 Task: Add an event with the title Third Monthly Progress Review, date '2023/10/27', time 9:15 AM to 11:15 AMand add a description: By the end of the session, participants will have experienced a greater sense of relaxation, clarity, and inner calm. They will have learned practical mindfulness techniques that can be applied not only during lunch breaks but also throughout their daily lives, fostering a more mindful and balanced approach to work and personal well-being., put the event into Green category, logged in from the account softage.3@softage.netand send the event invitation to softage.5@softage.net and softage.6@softage.net. Set a reminder for the event 2 hour before
Action: Mouse moved to (103, 94)
Screenshot: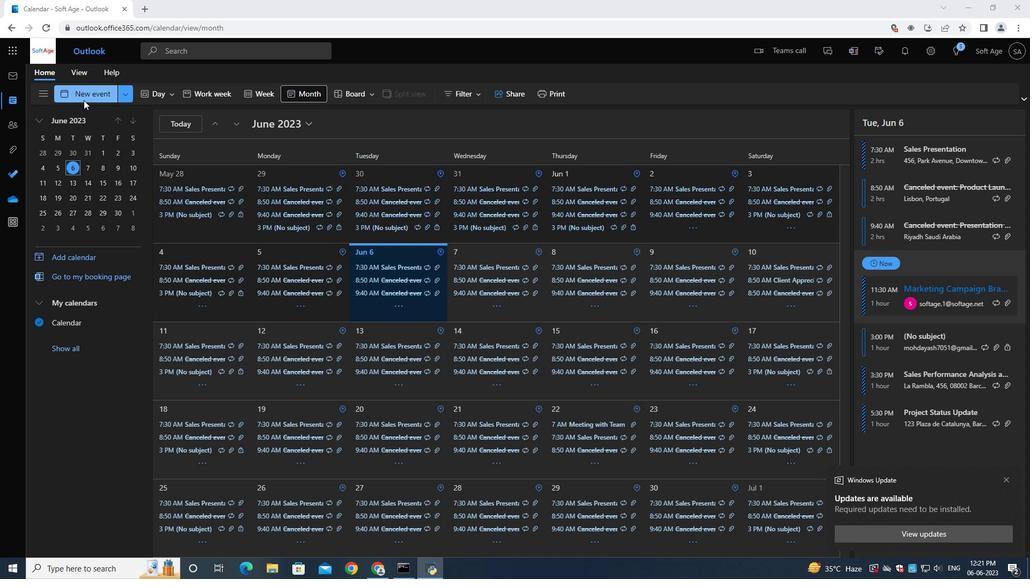 
Action: Mouse pressed left at (103, 94)
Screenshot: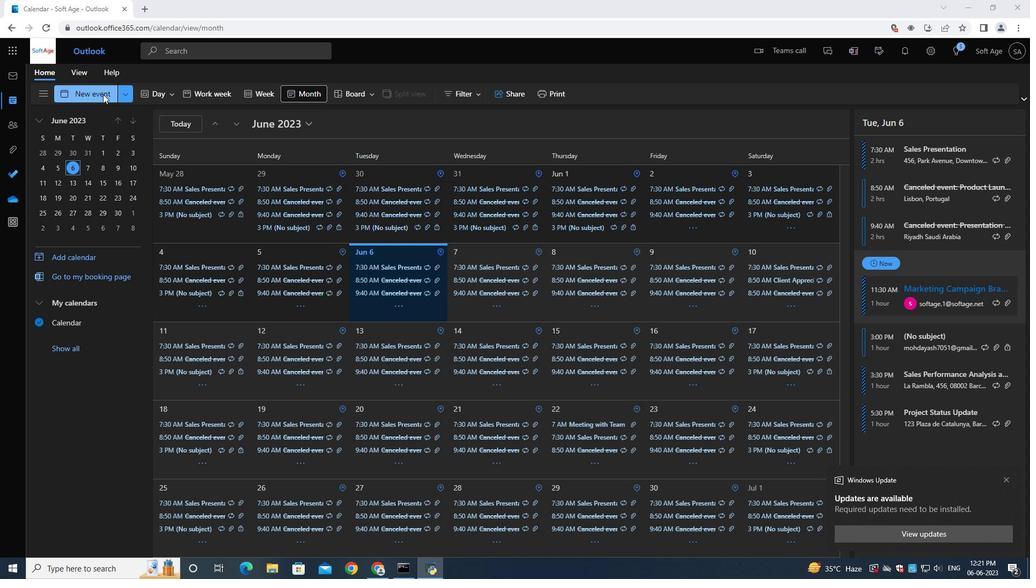 
Action: Mouse moved to (261, 164)
Screenshot: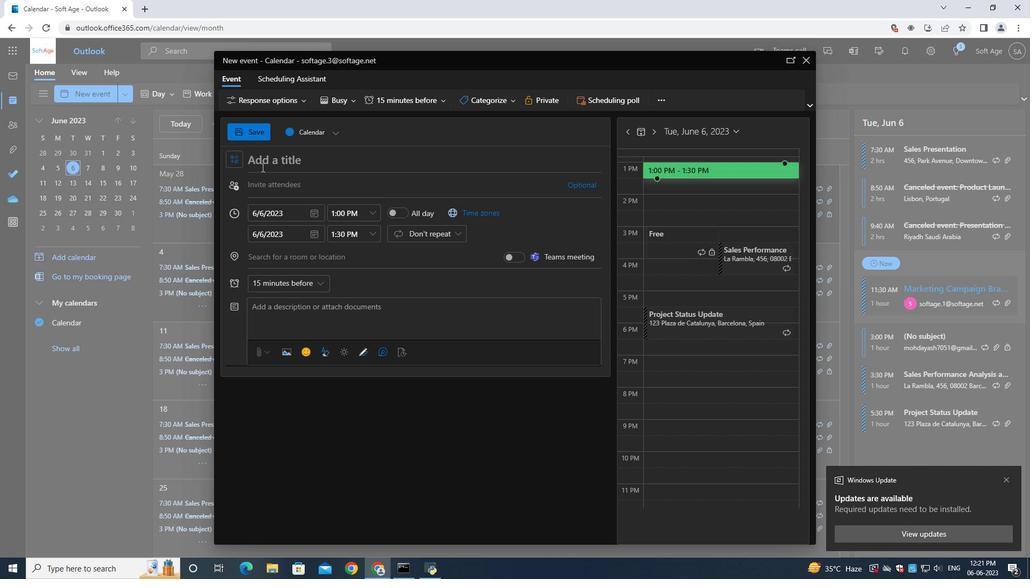 
Action: Mouse pressed left at (261, 164)
Screenshot: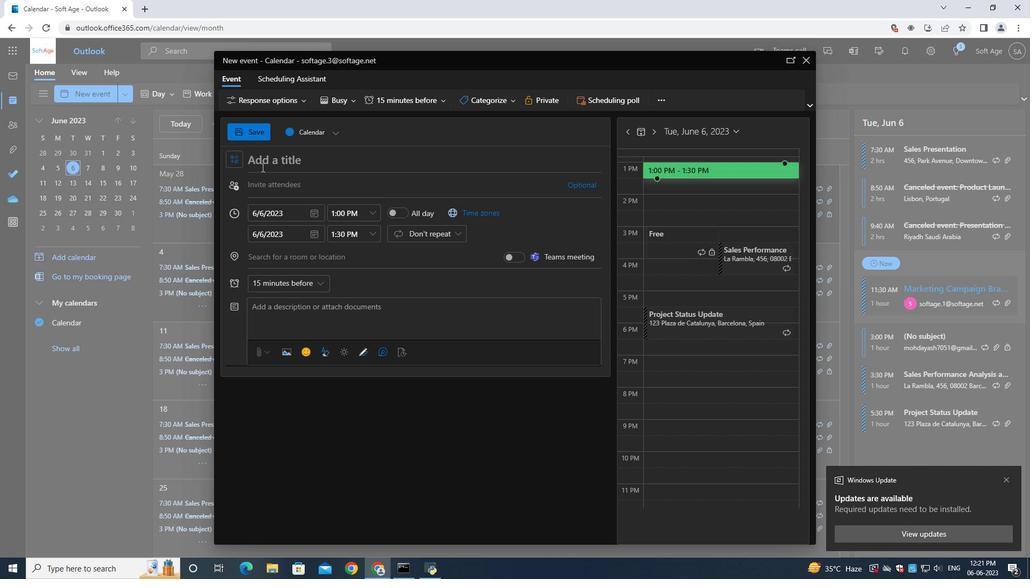 
Action: Mouse moved to (262, 164)
Screenshot: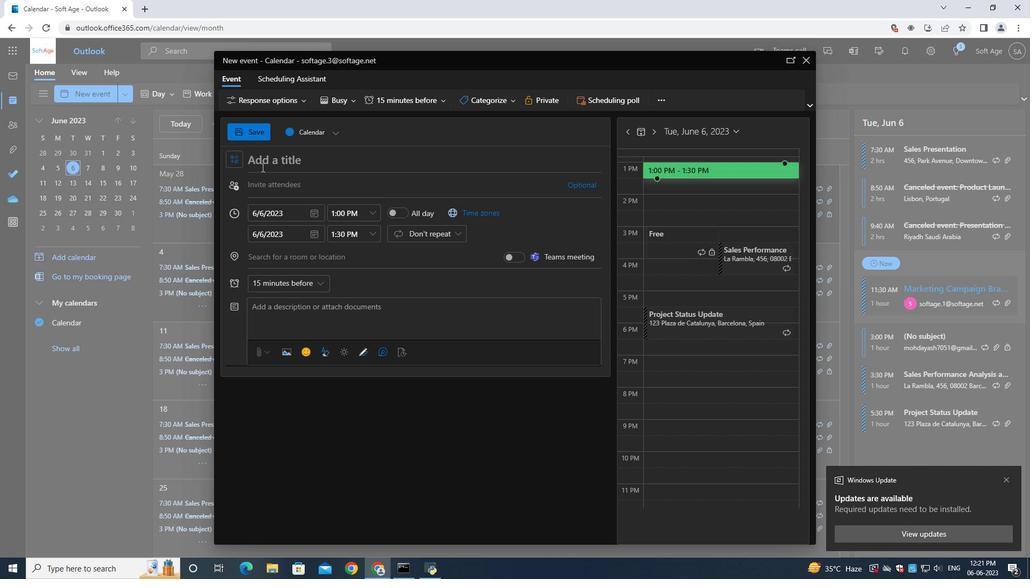 
Action: Key pressed <Key.shift>Third<Key.space><Key.shift>Monthly<Key.space><Key.shift>Progress<Key.space><Key.shift><Key.shift><Key.shift>Review<Key.space>
Screenshot: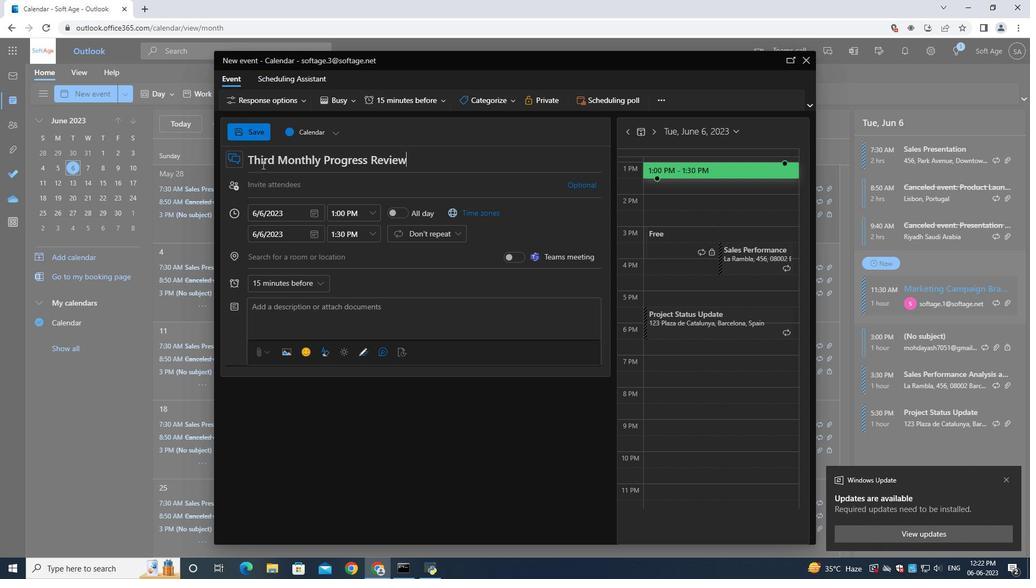 
Action: Mouse moved to (310, 215)
Screenshot: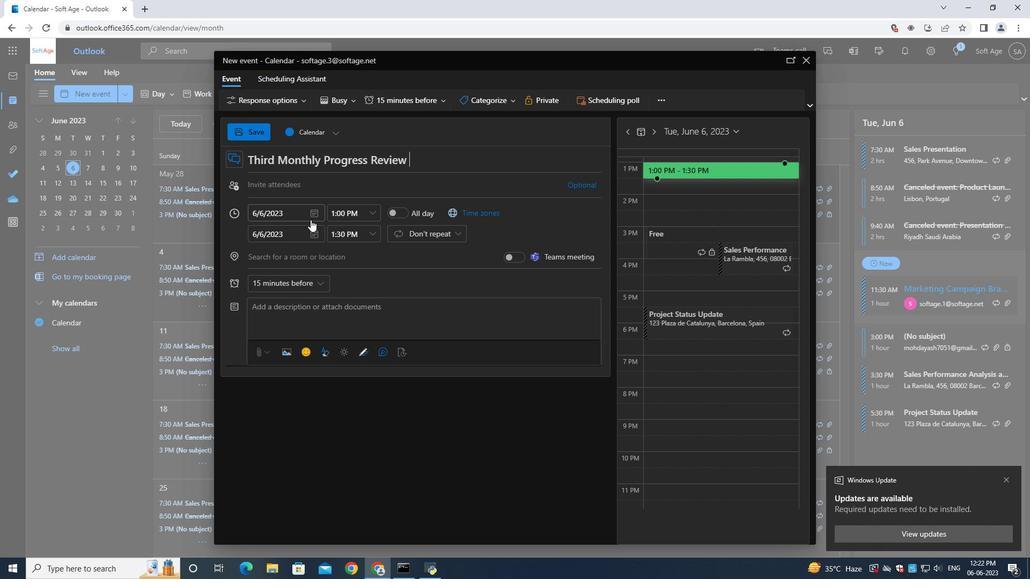 
Action: Mouse pressed left at (310, 215)
Screenshot: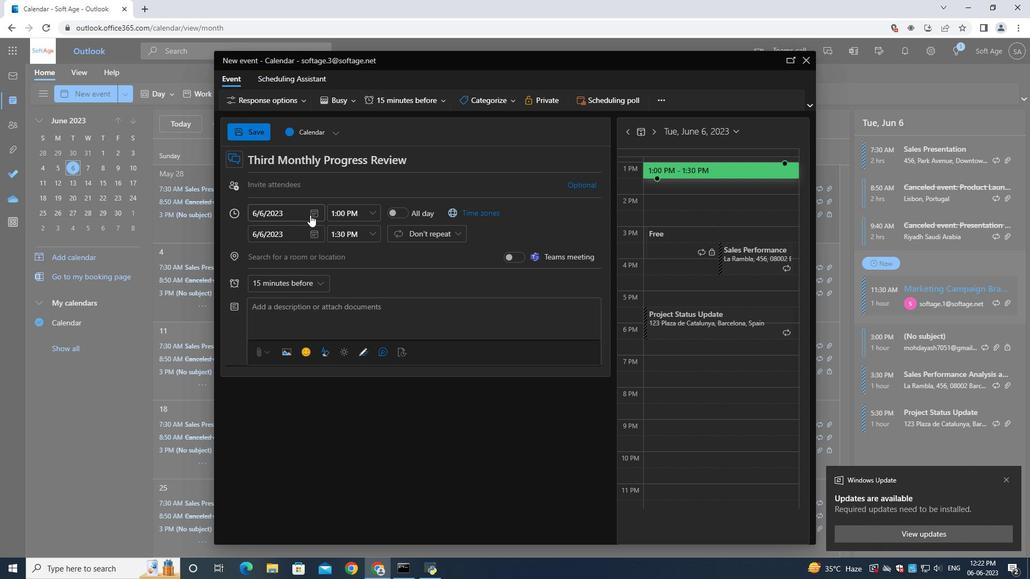 
Action: Mouse moved to (347, 235)
Screenshot: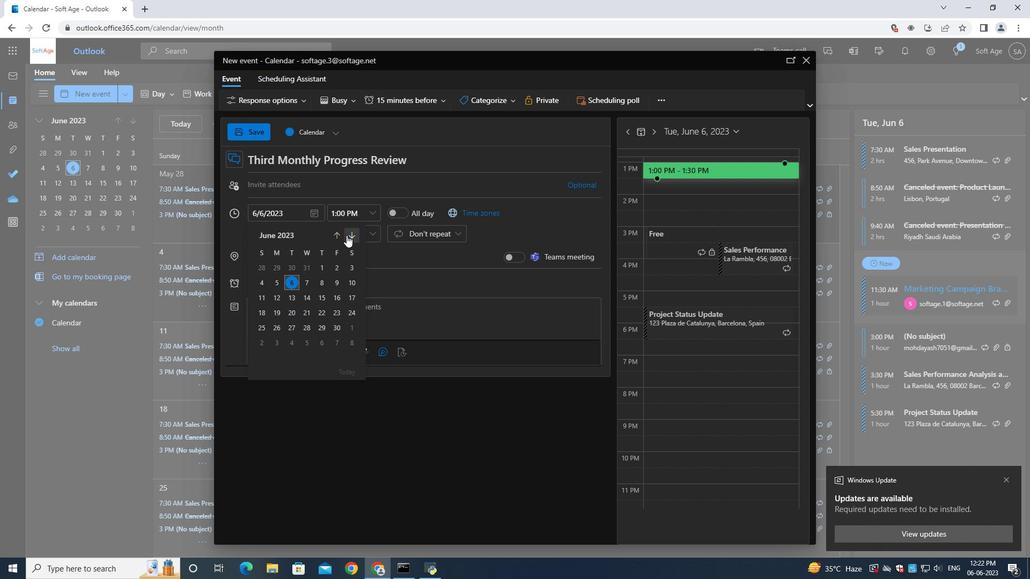 
Action: Mouse pressed left at (347, 235)
Screenshot: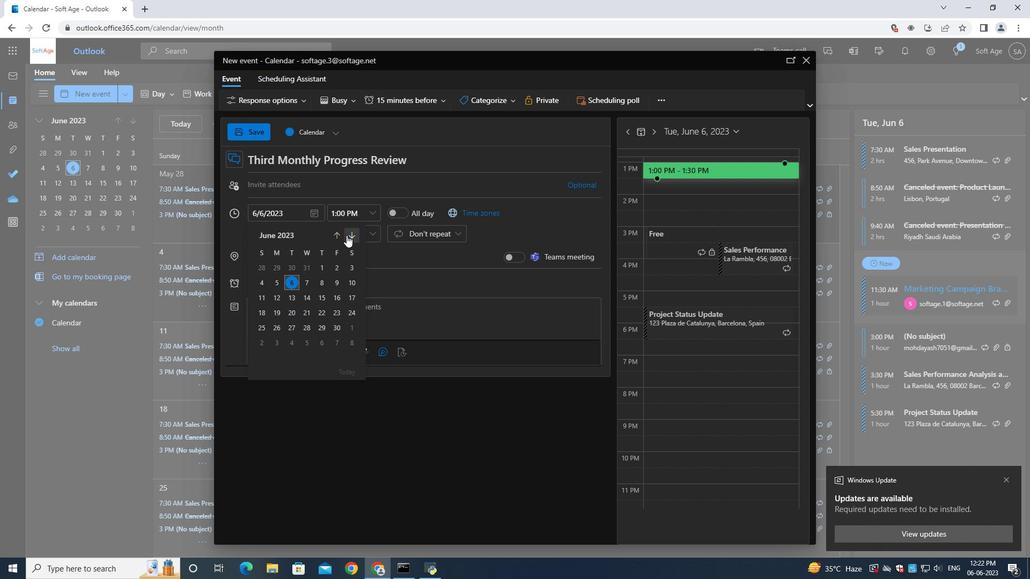 
Action: Mouse pressed left at (347, 235)
Screenshot: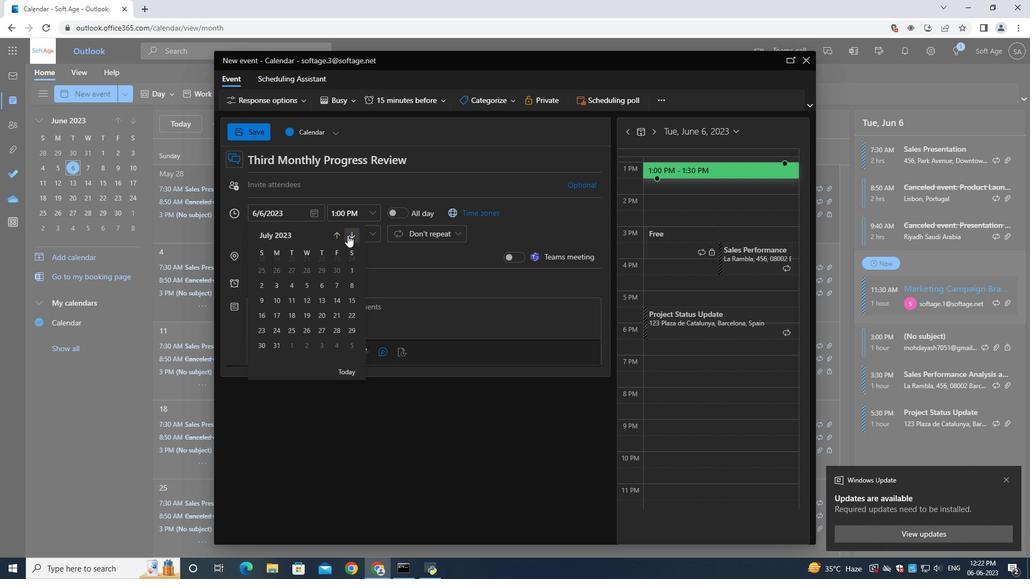 
Action: Mouse pressed left at (347, 235)
Screenshot: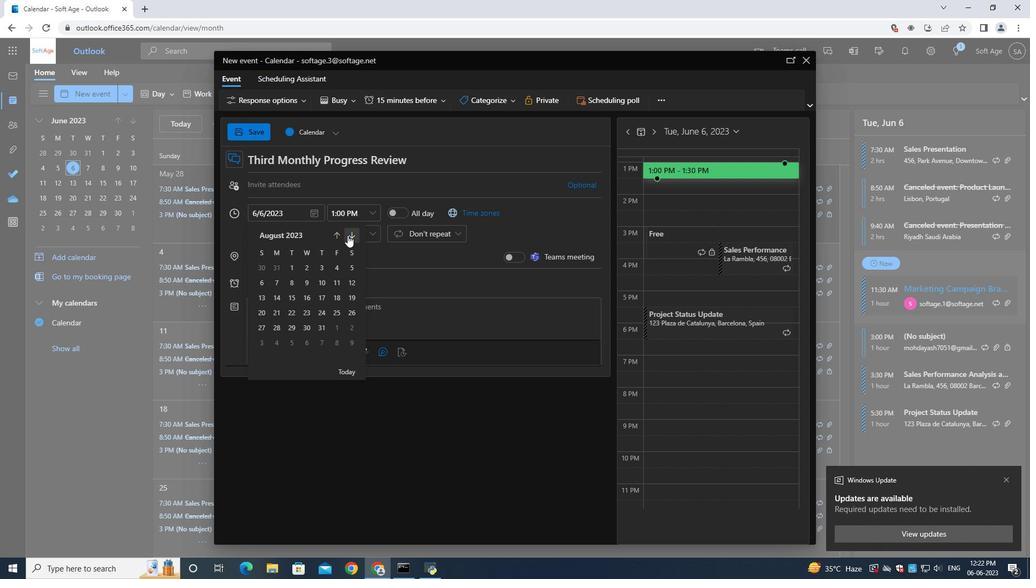 
Action: Mouse pressed left at (347, 235)
Screenshot: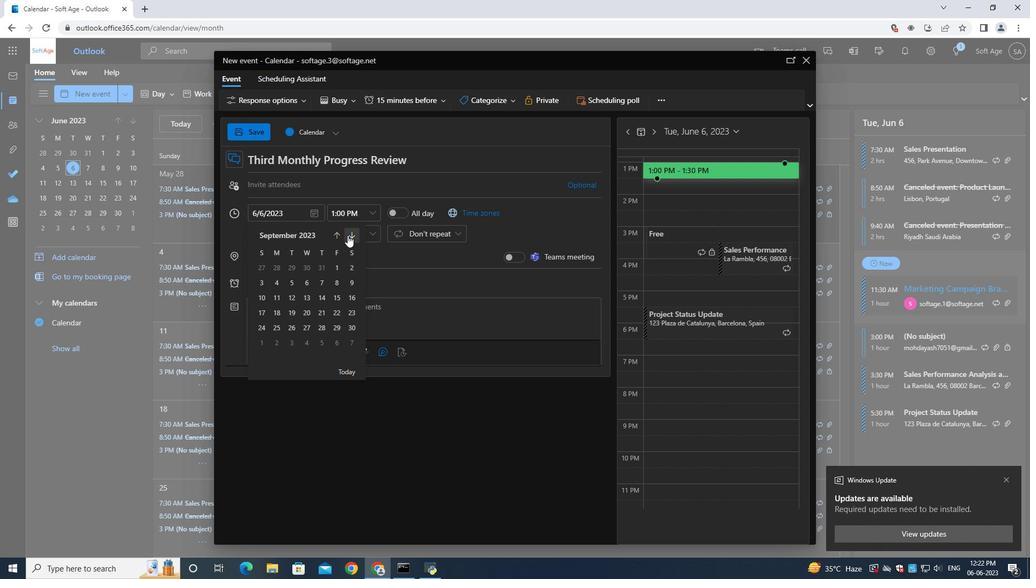 
Action: Mouse pressed left at (347, 235)
Screenshot: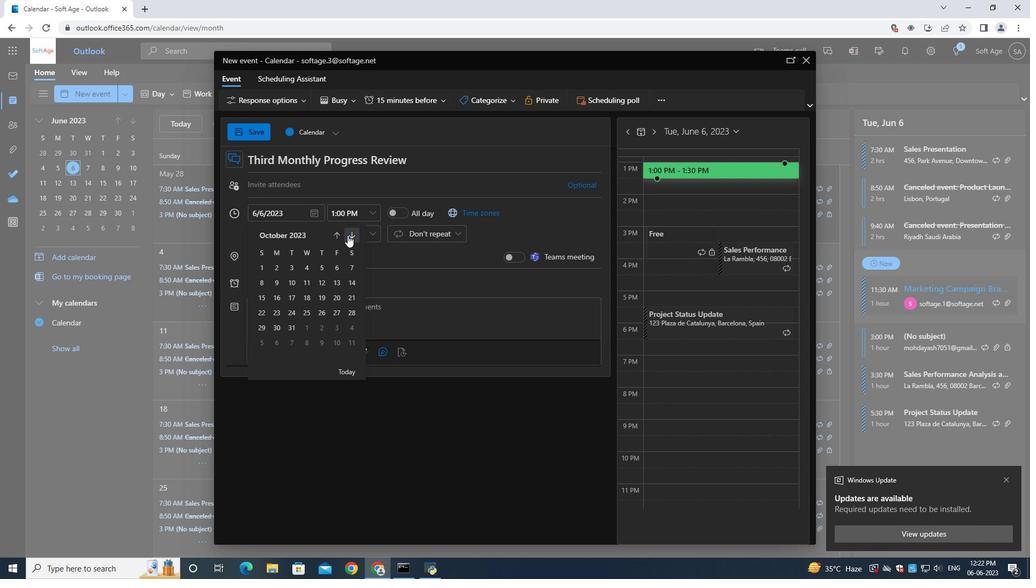 
Action: Mouse moved to (338, 233)
Screenshot: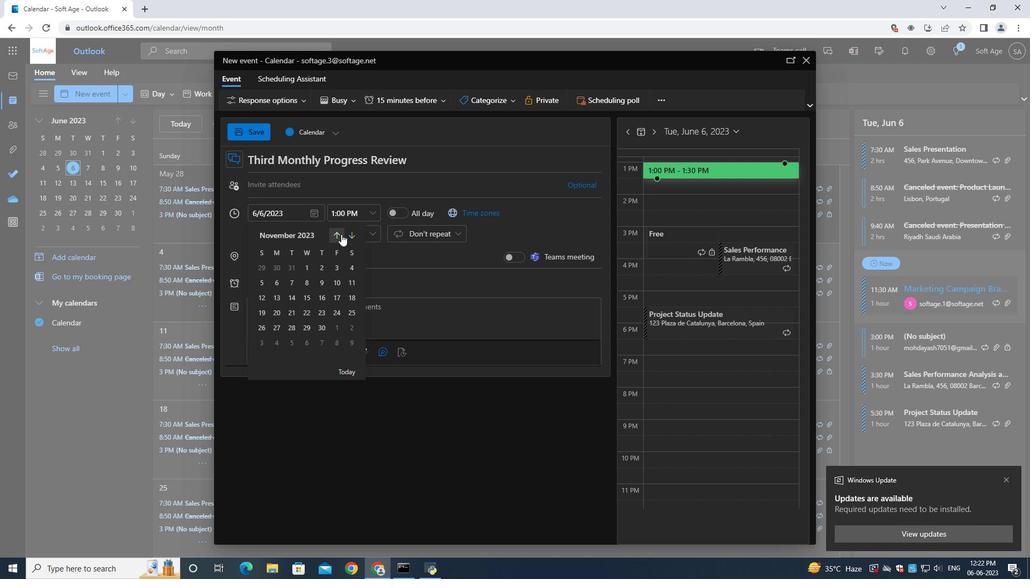
Action: Mouse pressed left at (338, 233)
Screenshot: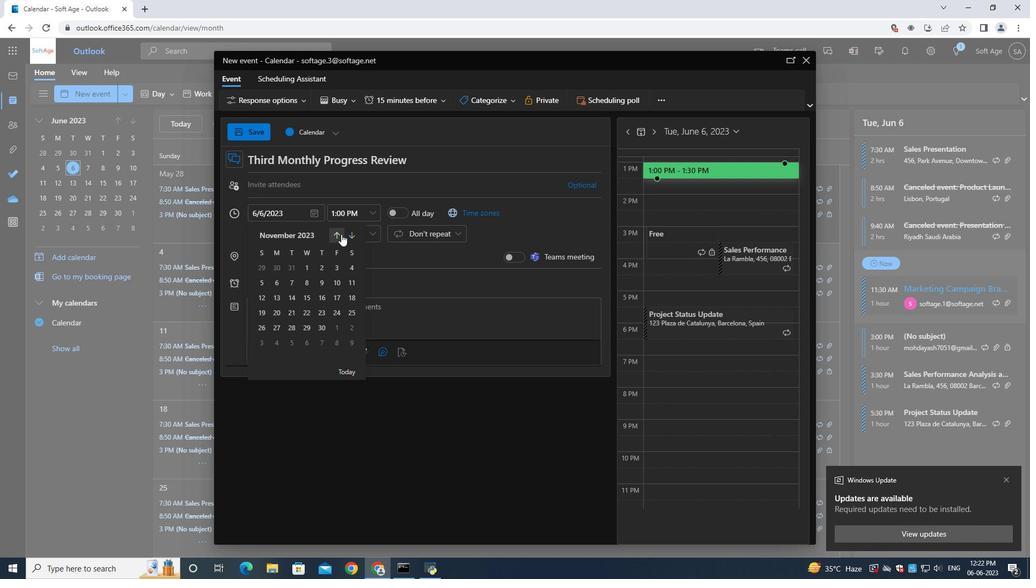 
Action: Mouse moved to (335, 313)
Screenshot: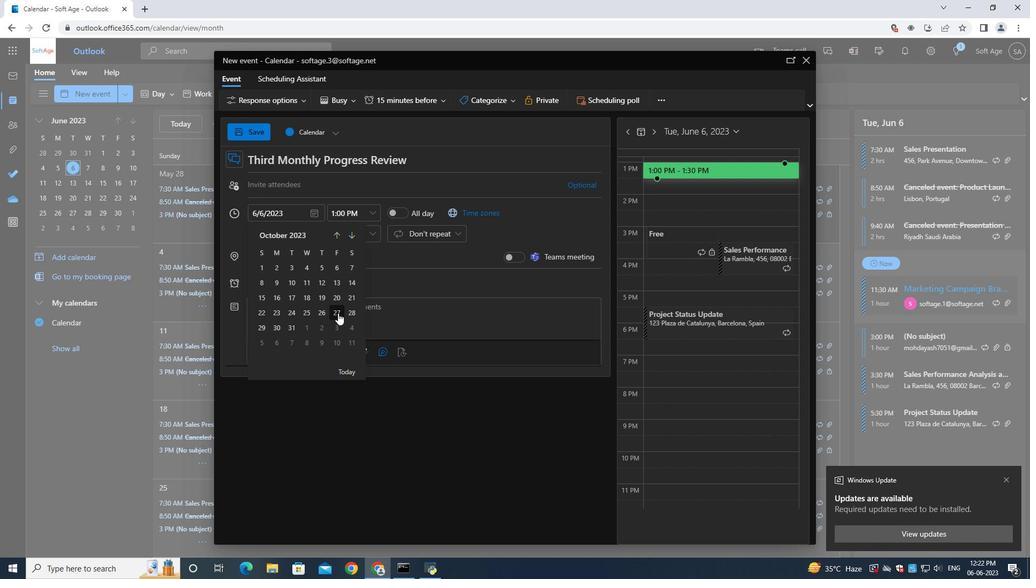 
Action: Mouse pressed left at (335, 313)
Screenshot: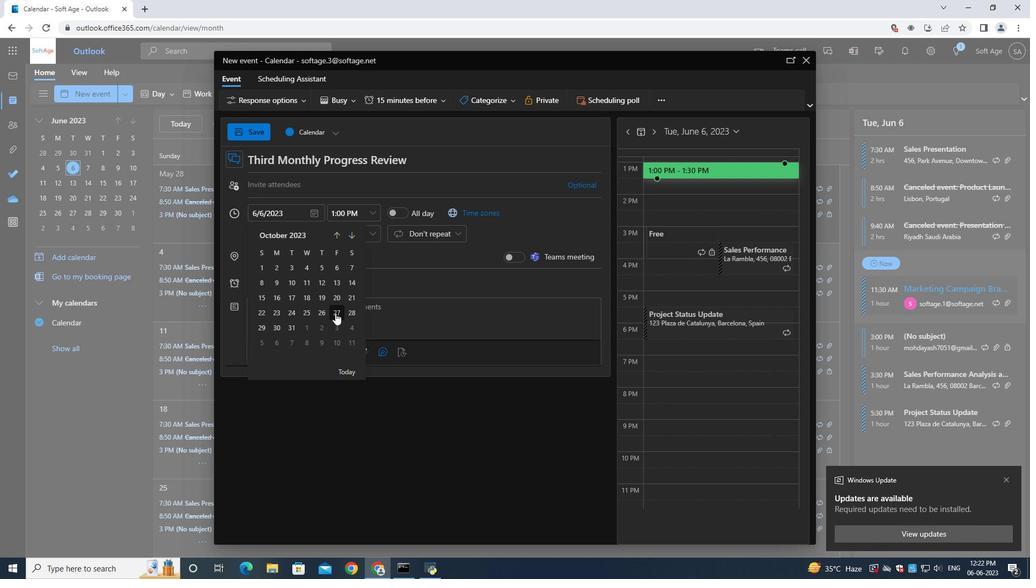 
Action: Mouse moved to (352, 216)
Screenshot: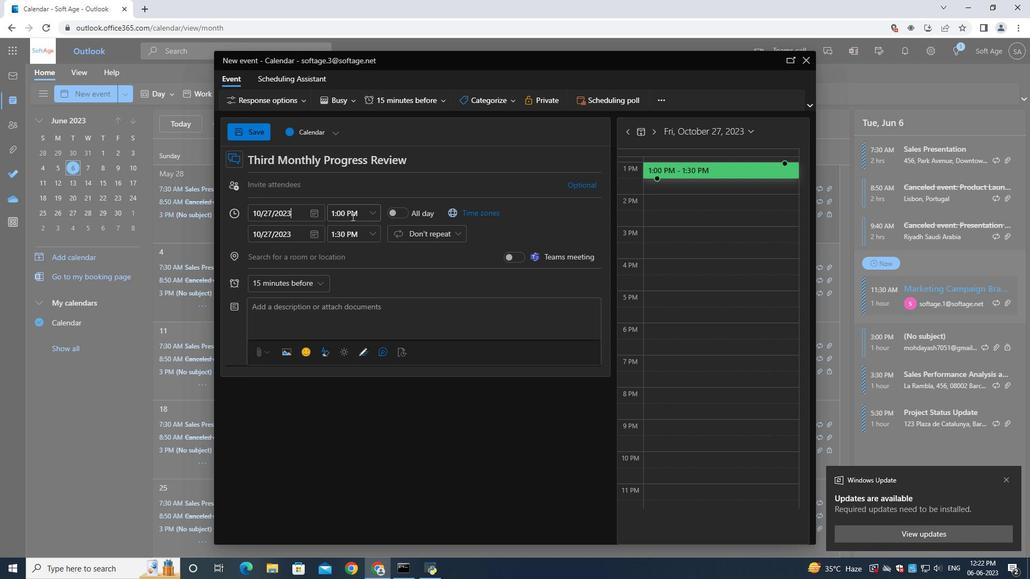 
Action: Mouse pressed left at (352, 216)
Screenshot: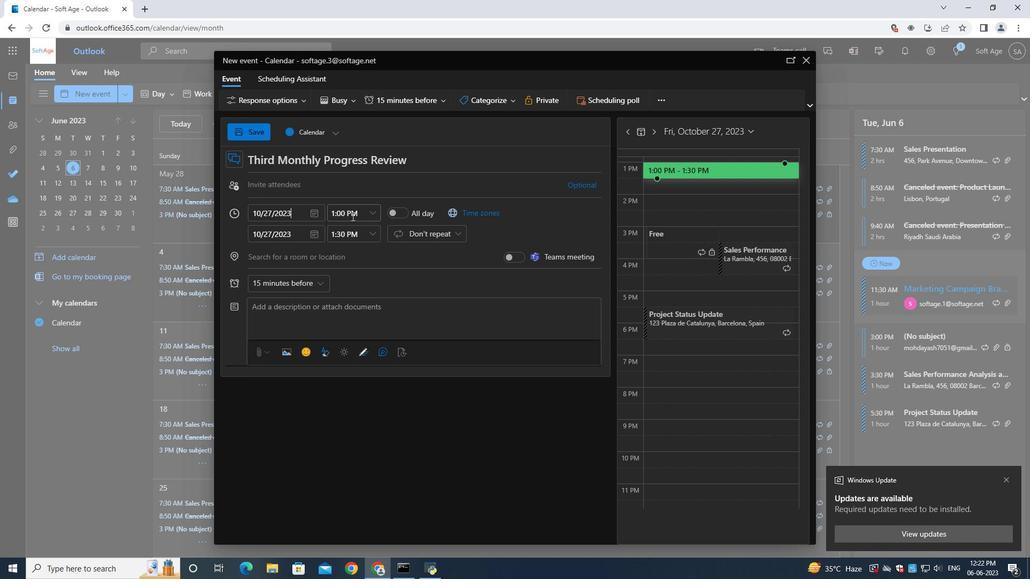 
Action: Key pressed 9<Key.shift_r>:15<Key.shift>AM
Screenshot: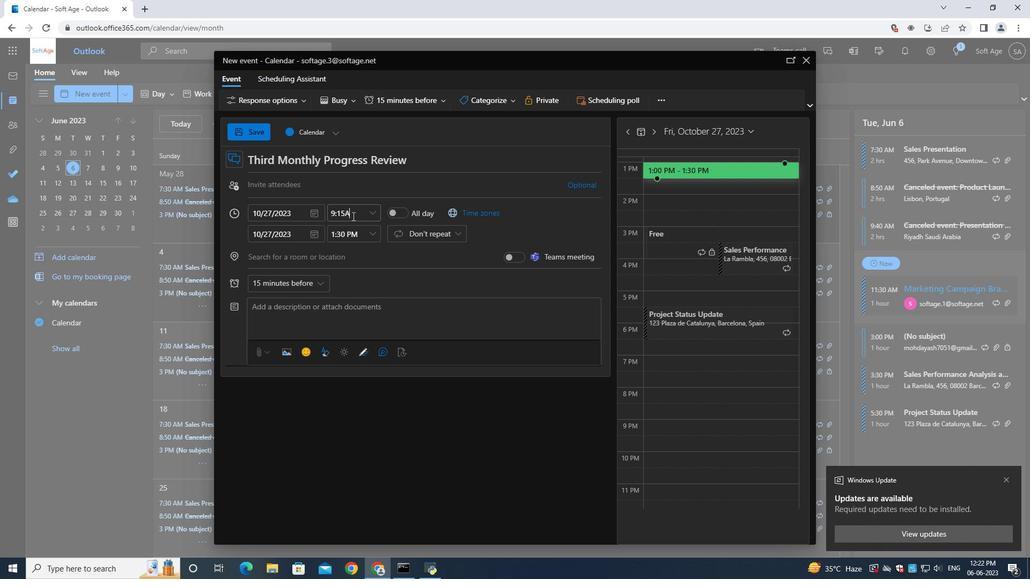 
Action: Mouse moved to (349, 236)
Screenshot: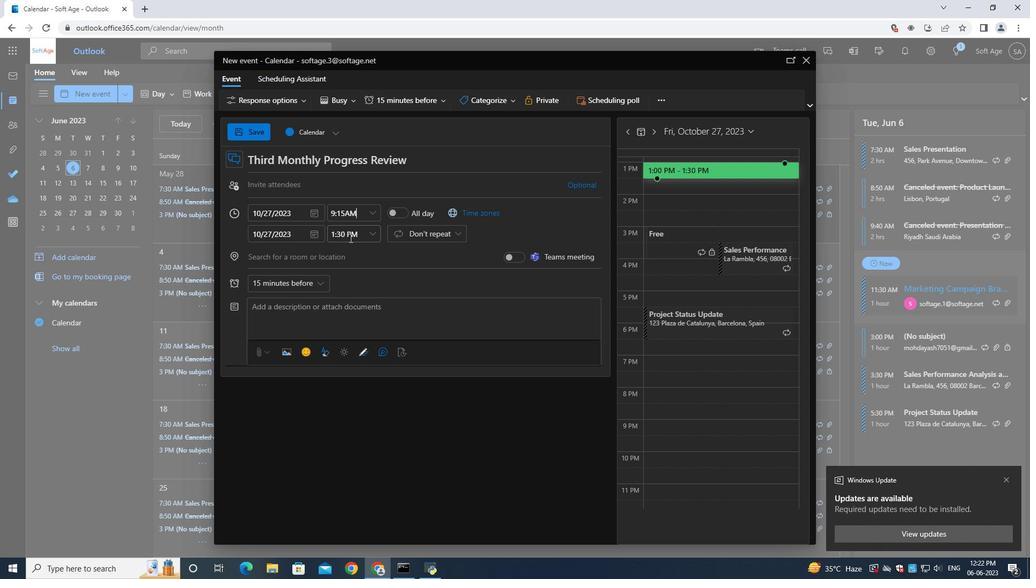 
Action: Mouse pressed left at (349, 236)
Screenshot: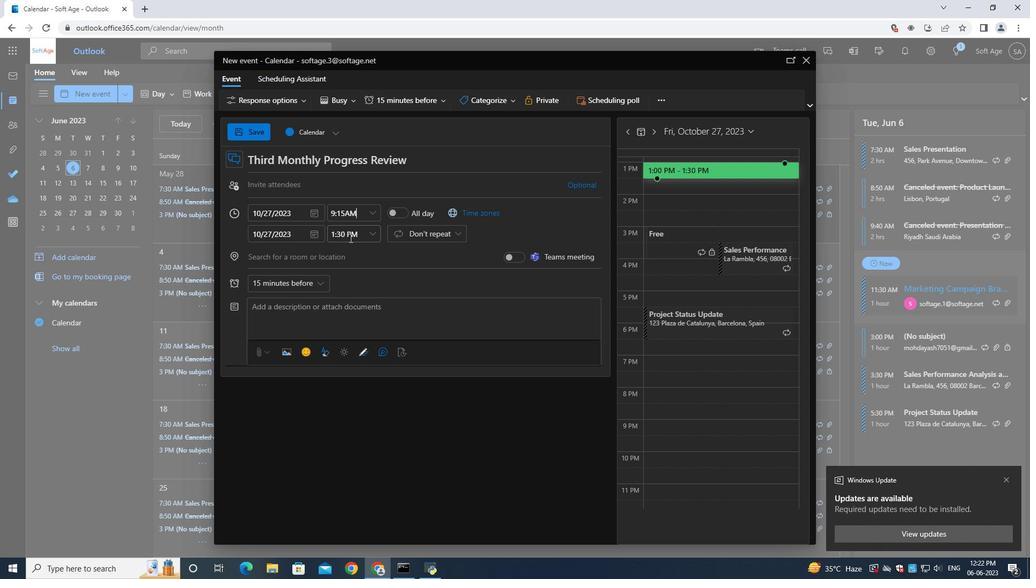 
Action: Mouse moved to (353, 237)
Screenshot: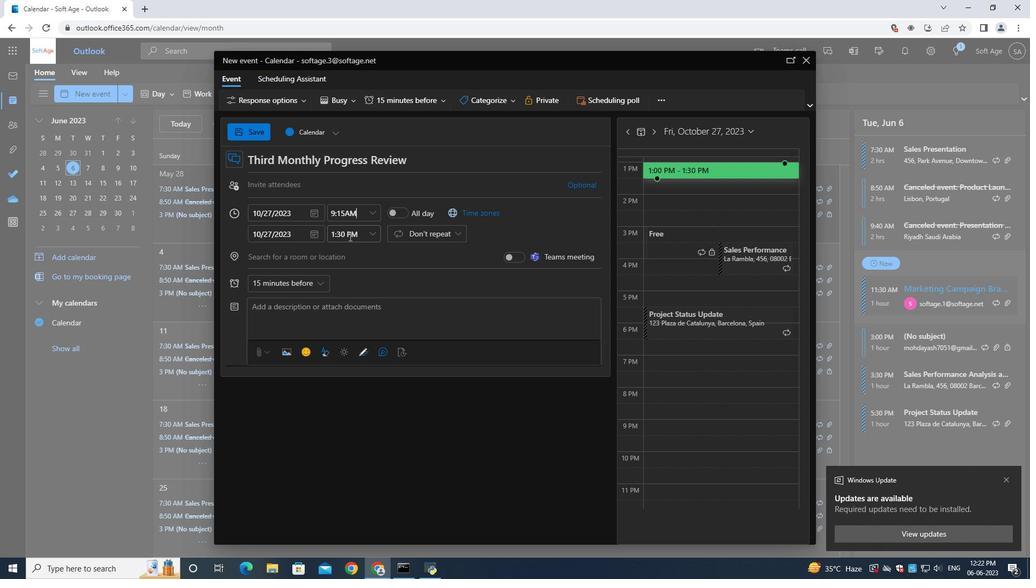 
Action: Key pressed 11<Key.shift_r>:15<Key.shift>AM
Screenshot: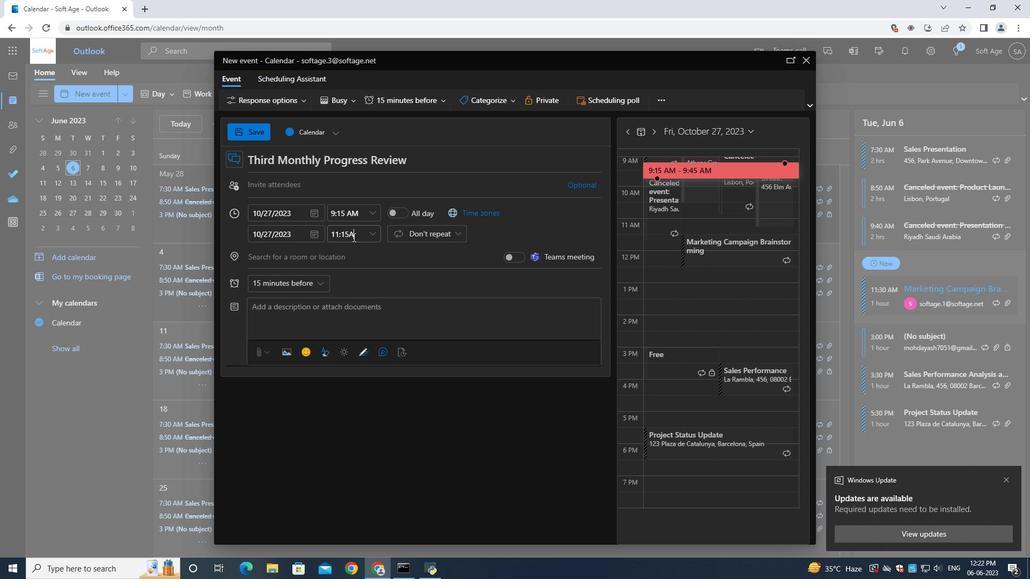 
Action: Mouse moved to (318, 304)
Screenshot: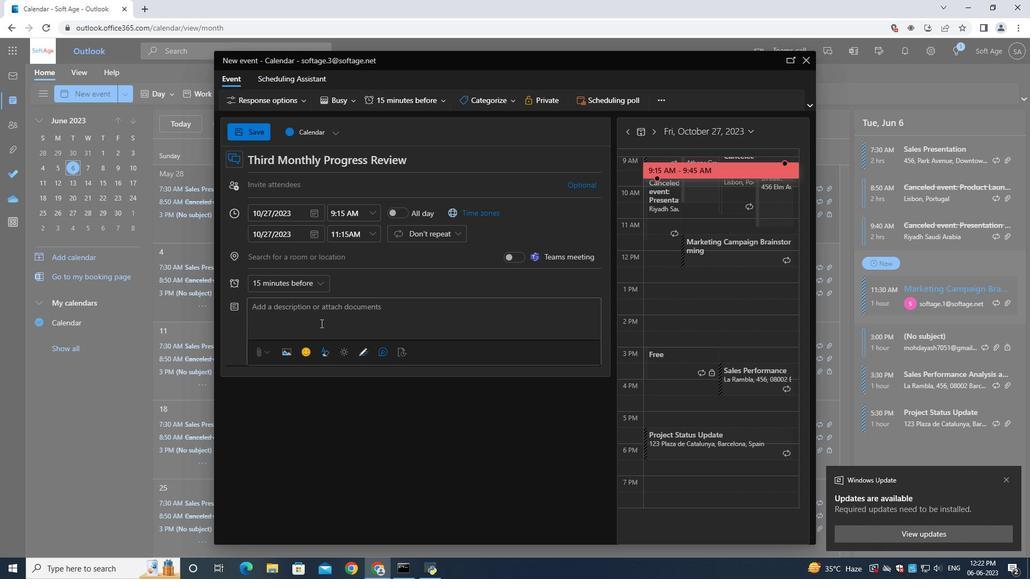 
Action: Mouse pressed left at (318, 304)
Screenshot: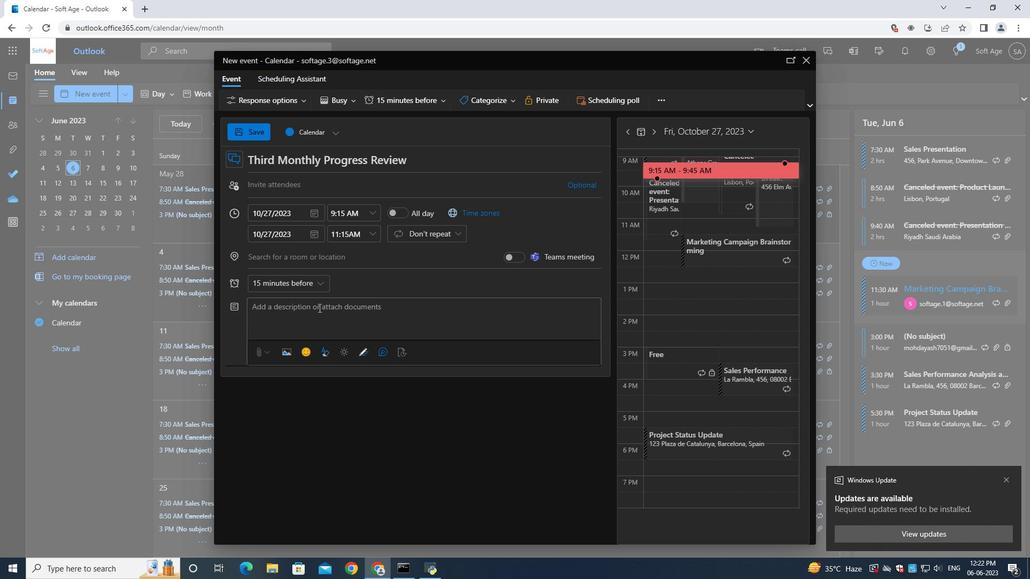 
Action: Mouse moved to (322, 303)
Screenshot: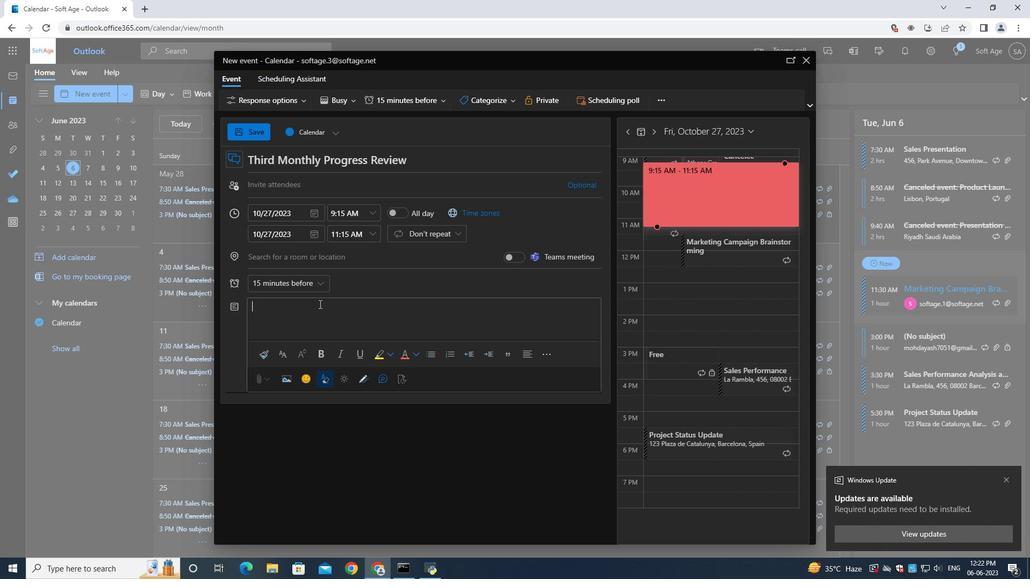 
Action: Key pressed <Key.shift>By<Key.space>the<Key.space>end<Key.space>of<Key.space>the<Key.space>session,<Key.space>participants<Key.space>will<Key.space>have<Key.space>experienced<Key.space>a<Key.space>greater<Key.space>sense<Key.space>of<Key.space>relaxation,<Key.space>clarity,<Key.space>and<Key.space>inner<Key.space>clam.<Key.space><Key.shift>They<Key.space>will<Key.space>have<Key.space>learned<Key.space>practical<Key.space>mindulness<Key.space>techniques<Key.space>that<Key.space>can<Key.space>be<Key.space>applied<Key.space>not<Key.space>only<Key.space>during<Key.space>lunch<Key.space>breaks<Key.space>but<Key.space>also<Key.space>throughout<Key.space>their<Key.space>daily<Key.space>lives,<Key.space>for<Key.backspace>stering<Key.space>a<Key.space>more<Key.space>mindful<Key.space>and<Key.space>bl<Key.backspace>alanced<Key.space>approach<Key.space>to<Key.space>work<Key.space>and<Key.space>personal<Key.space>well-being.
Screenshot: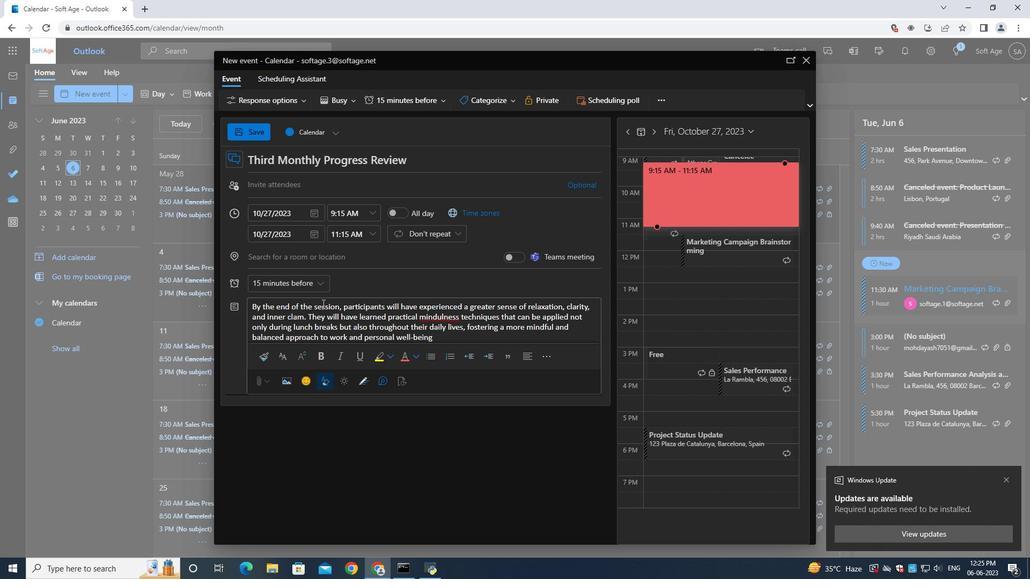 
Action: Mouse moved to (493, 104)
Screenshot: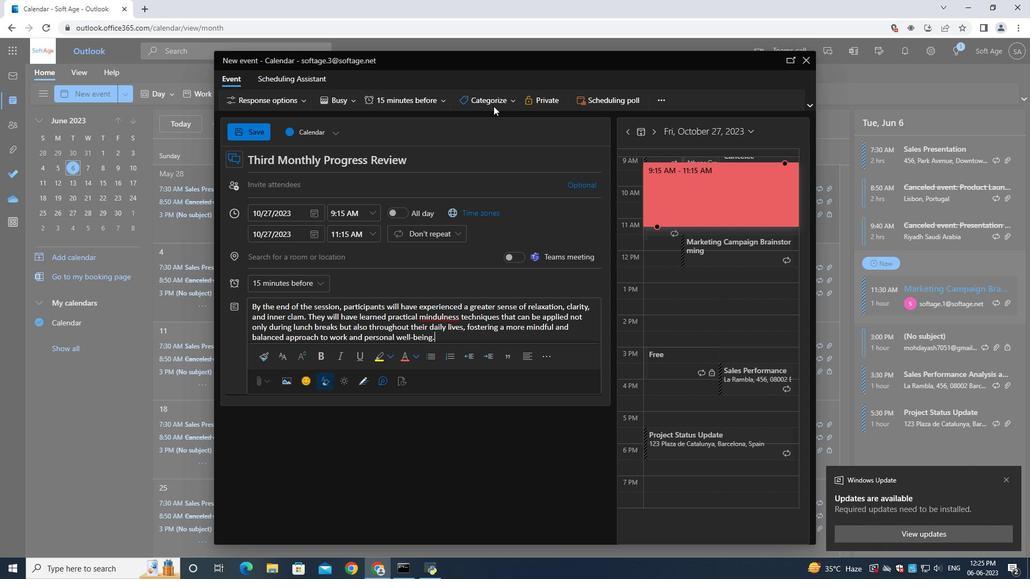 
Action: Mouse pressed left at (493, 104)
Screenshot: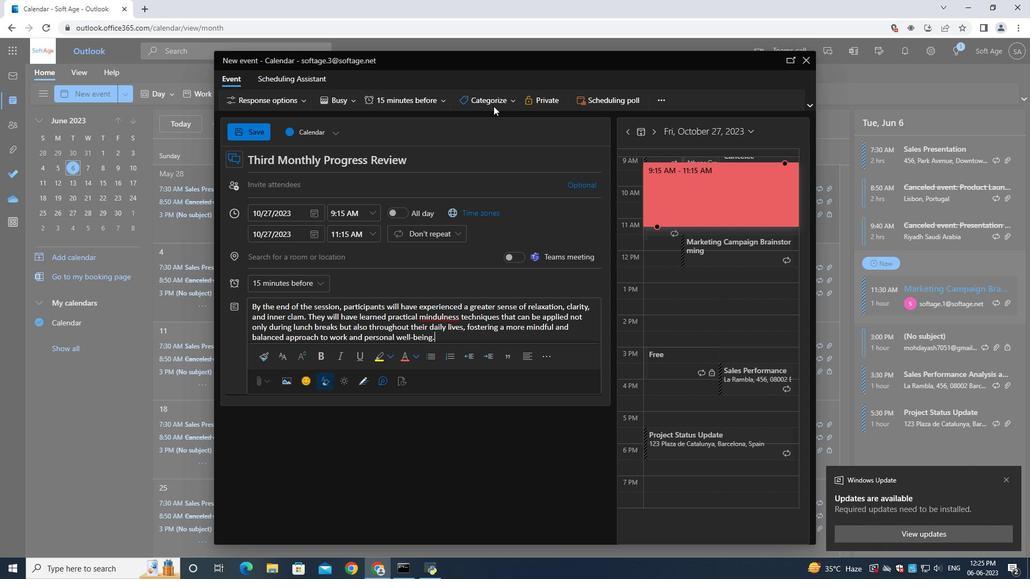 
Action: Mouse moved to (488, 140)
Screenshot: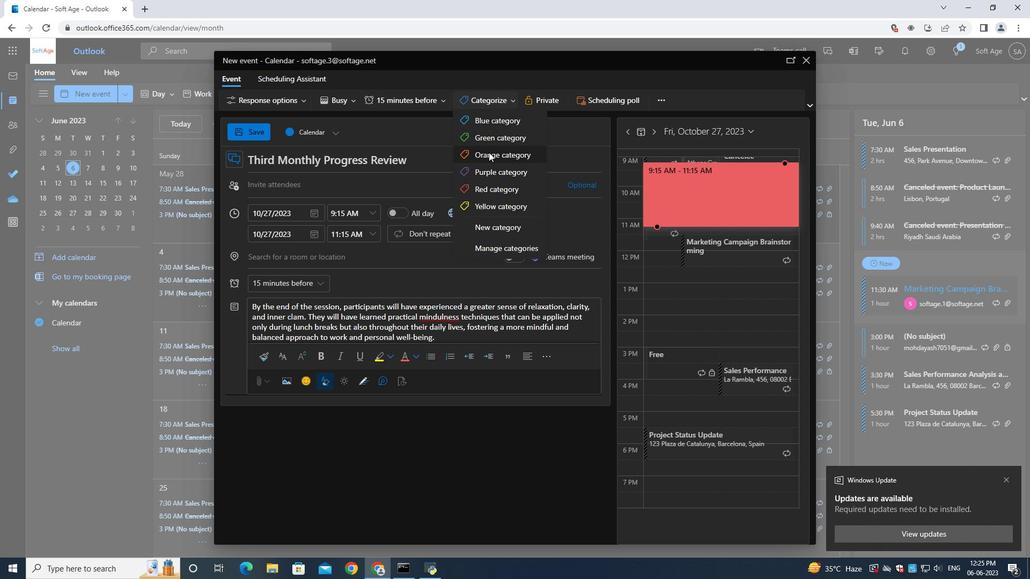 
Action: Mouse pressed left at (488, 140)
Screenshot: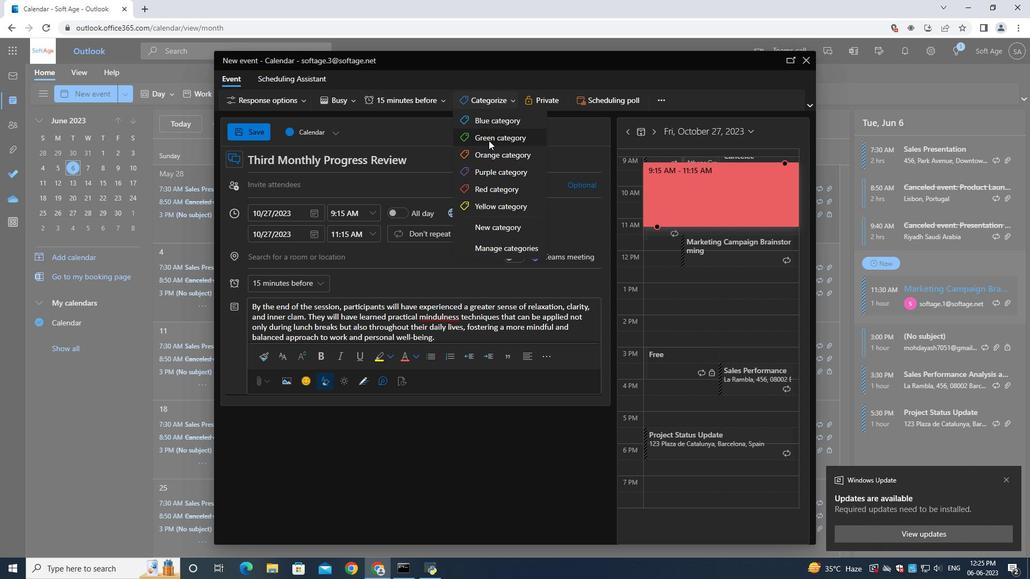 
Action: Mouse moved to (265, 181)
Screenshot: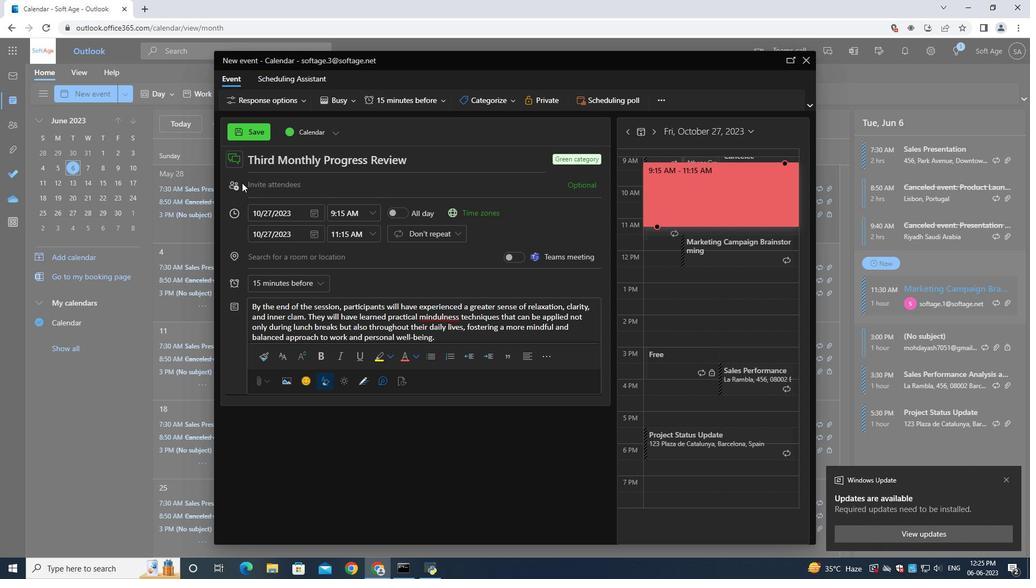 
Action: Mouse pressed left at (265, 181)
Screenshot: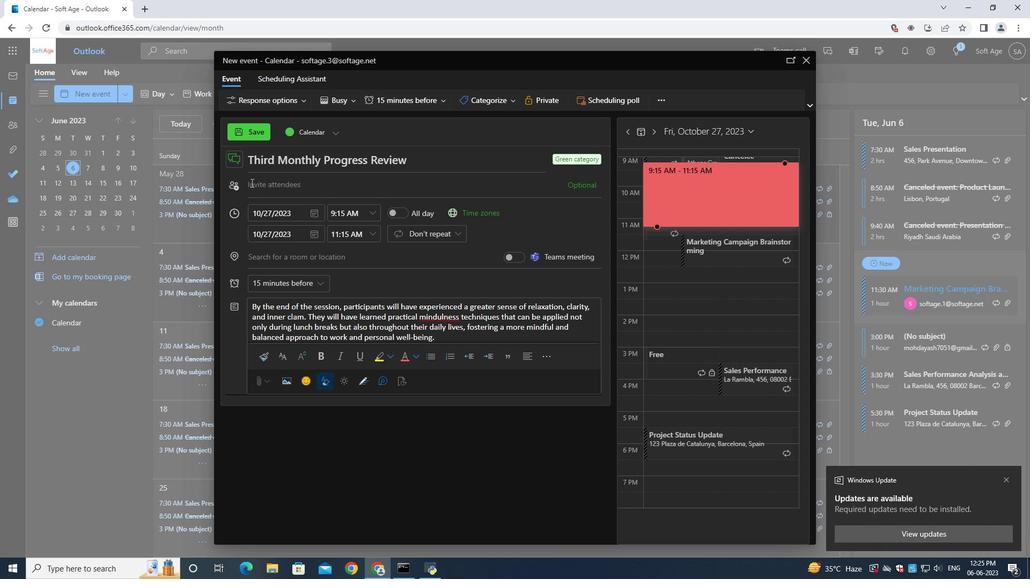 
Action: Key pressed softage.5<Key.shift>@softage.net
Screenshot: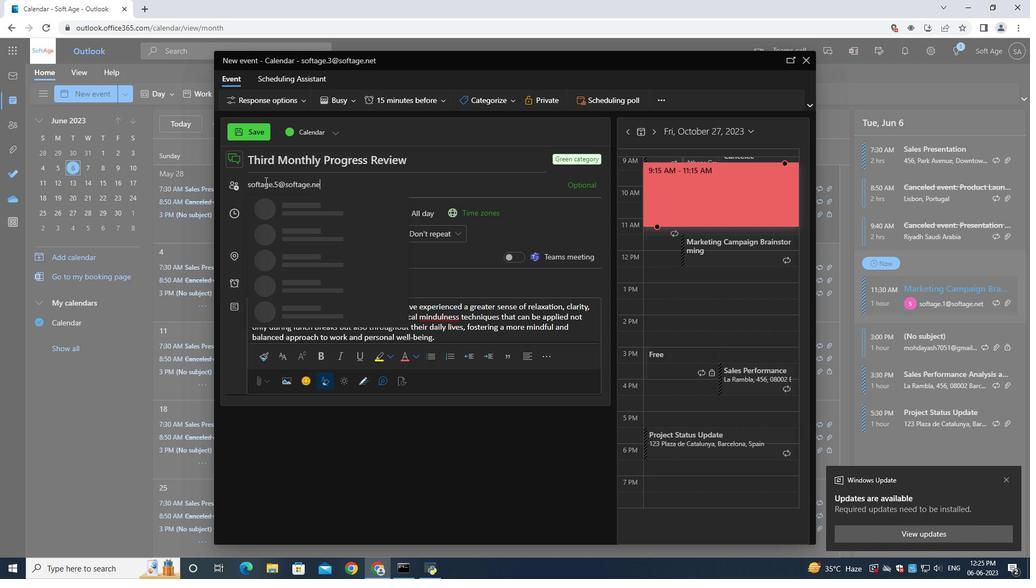 
Action: Mouse moved to (349, 214)
Screenshot: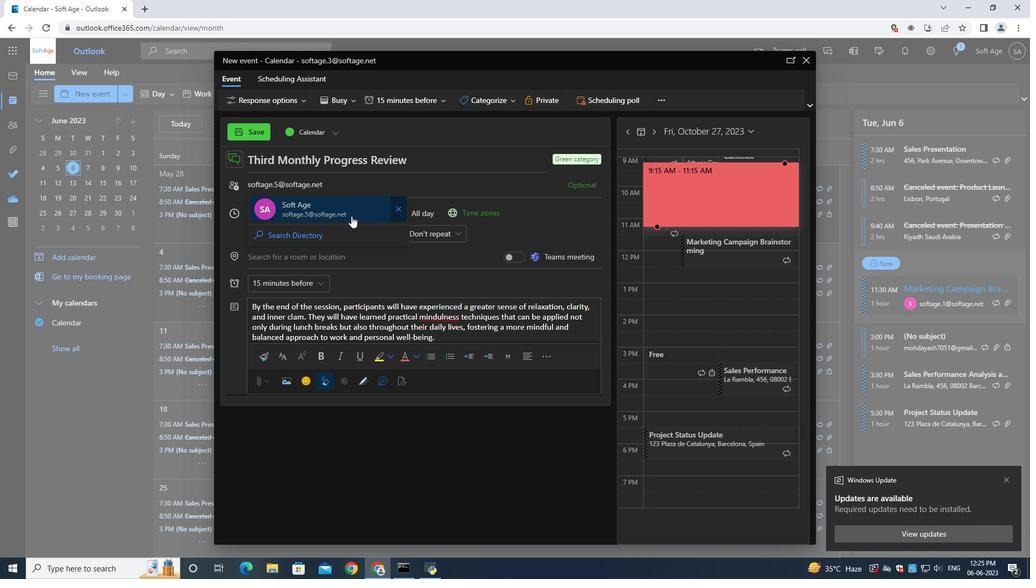 
Action: Mouse pressed left at (349, 214)
Screenshot: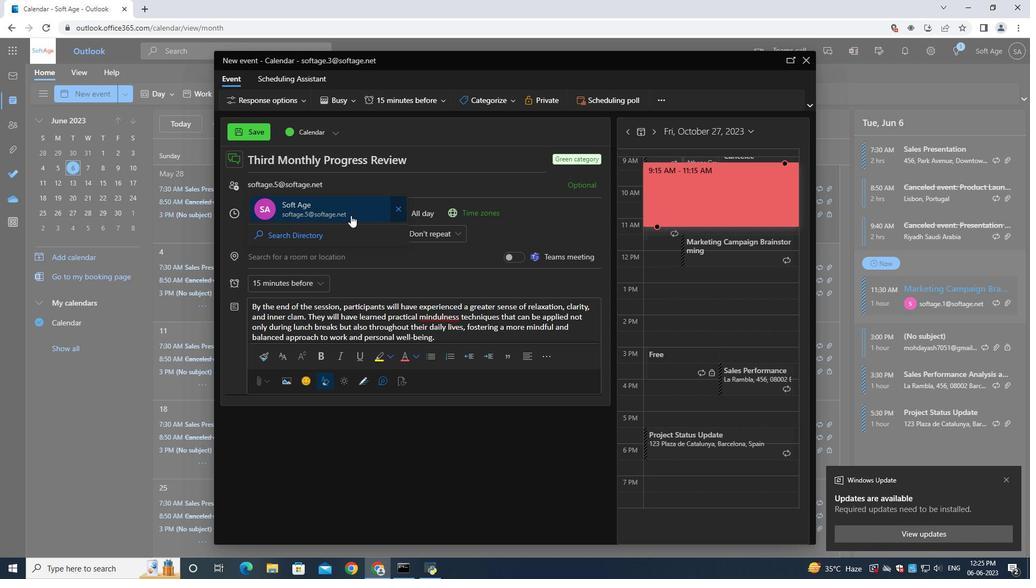 
Action: Mouse moved to (354, 193)
Screenshot: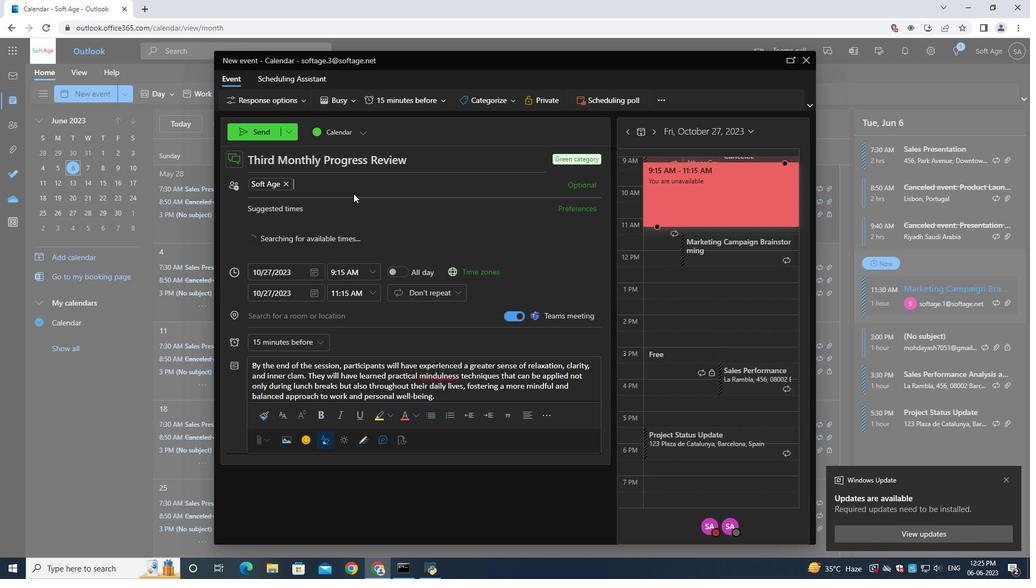 
Action: Key pressed softage.6<Key.shift>@softage.net
Screenshot: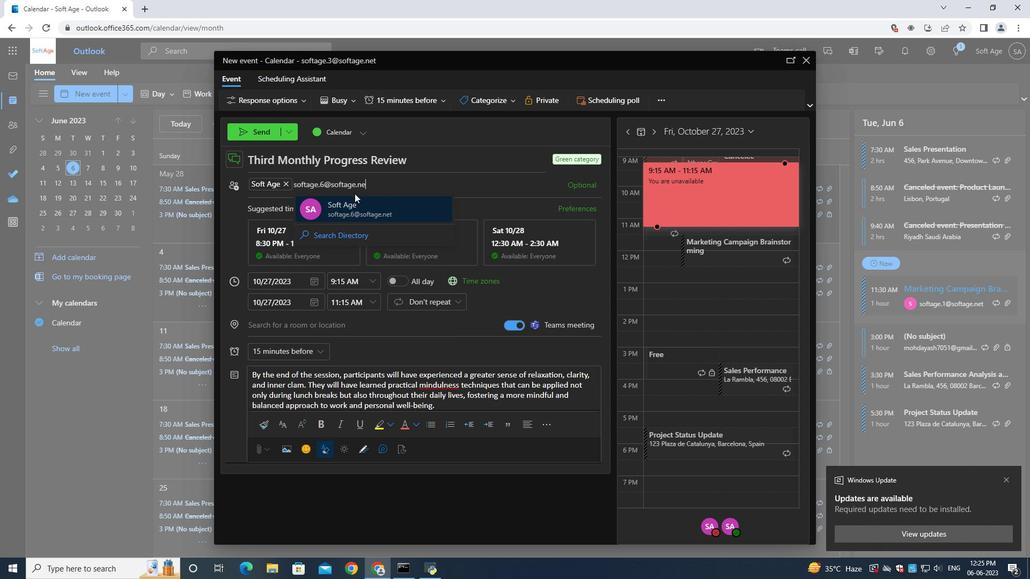 
Action: Mouse moved to (359, 204)
Screenshot: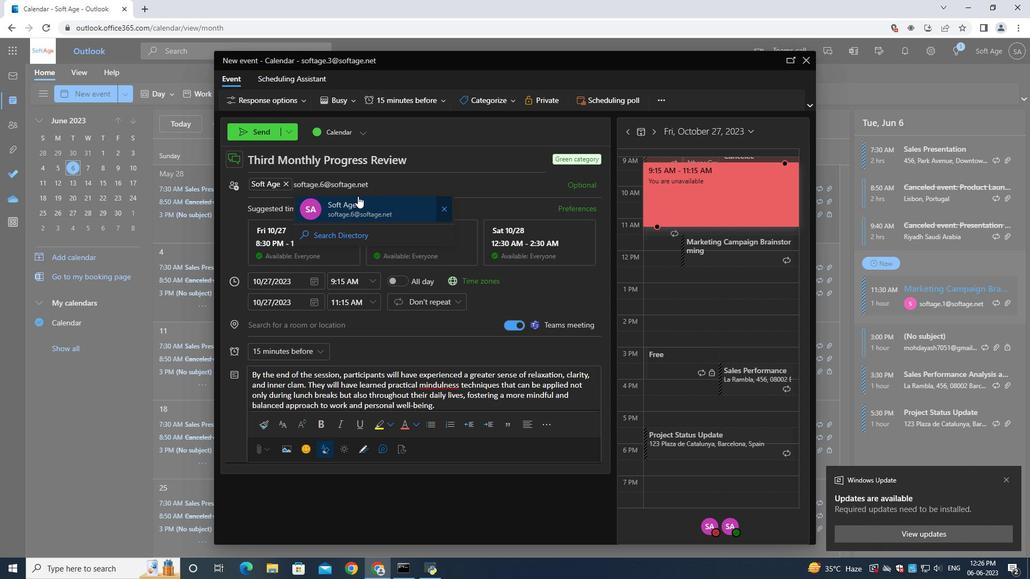 
Action: Mouse pressed left at (359, 204)
Screenshot: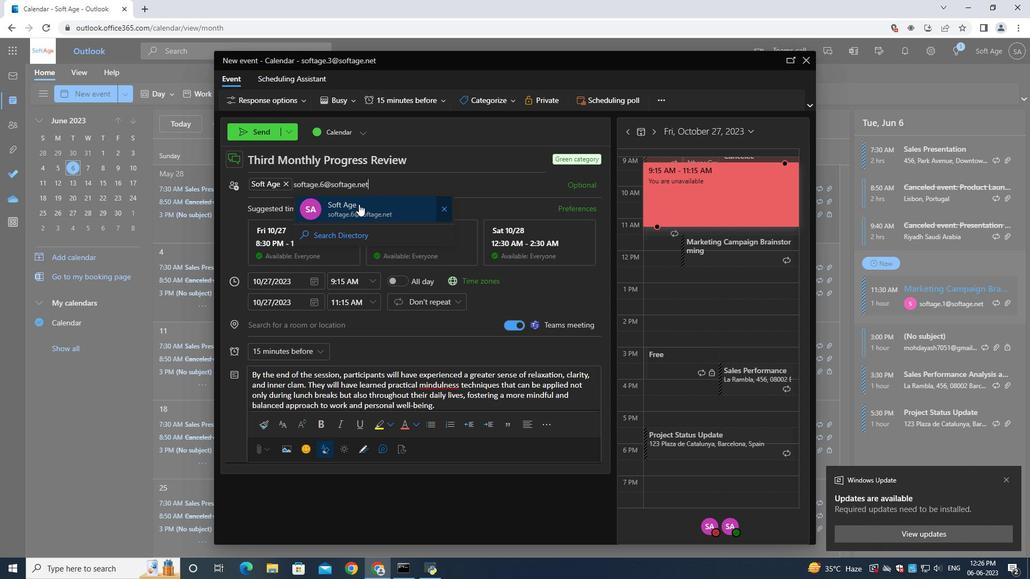 
Action: Mouse moved to (314, 347)
Screenshot: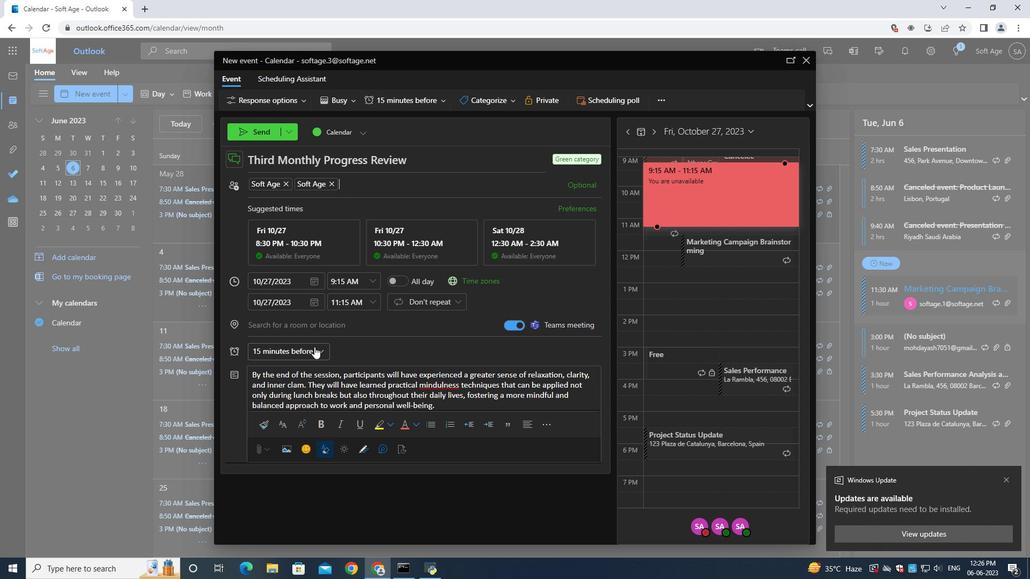
Action: Mouse pressed left at (314, 347)
Screenshot: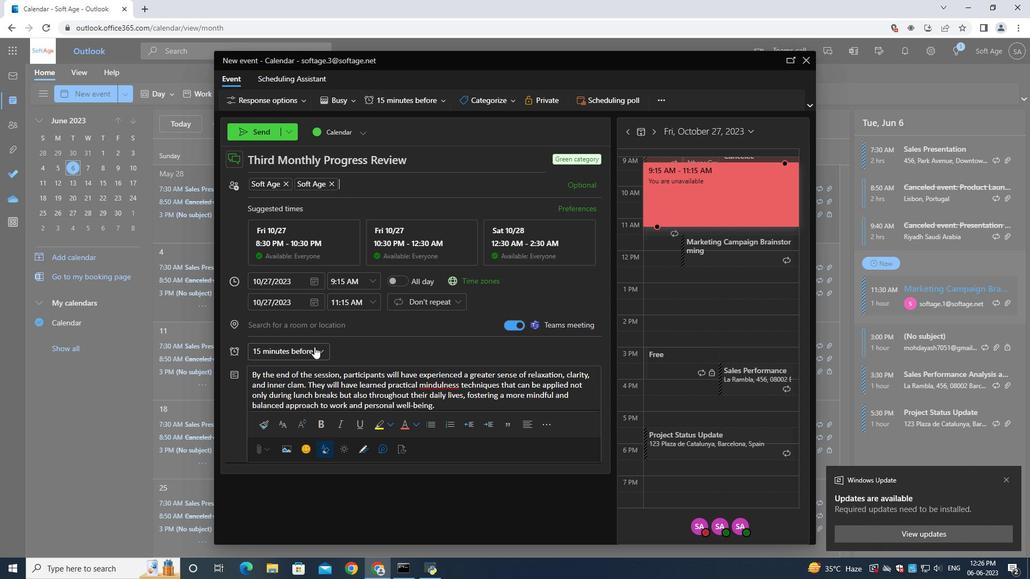 
Action: Mouse moved to (294, 252)
Screenshot: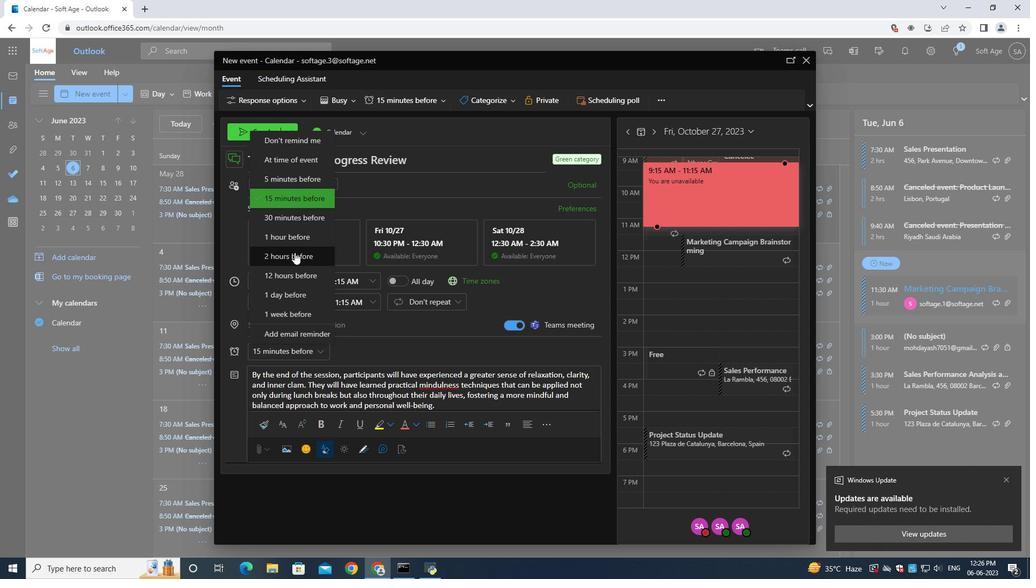 
Action: Mouse pressed left at (294, 252)
Screenshot: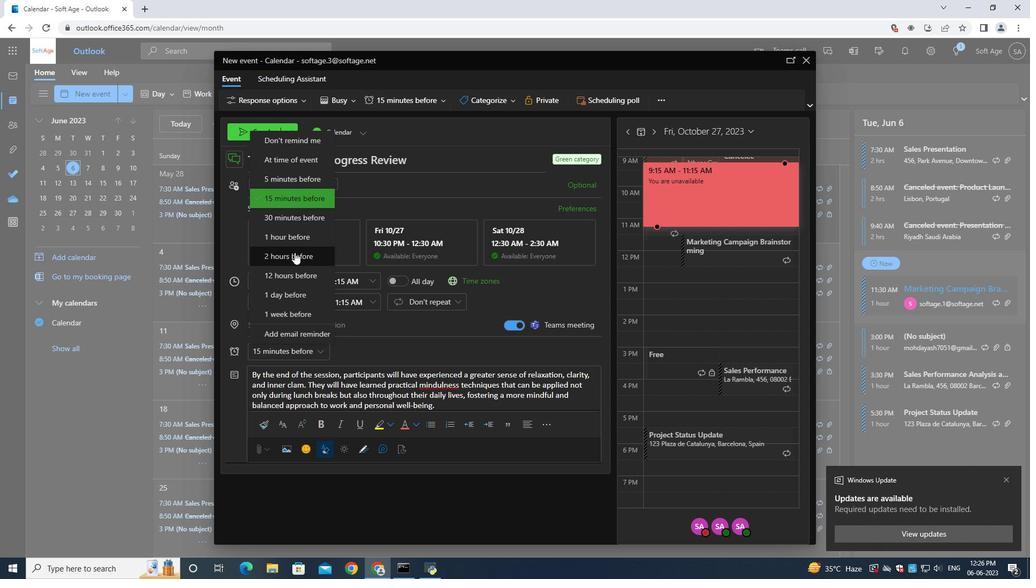 
Action: Mouse moved to (267, 132)
Screenshot: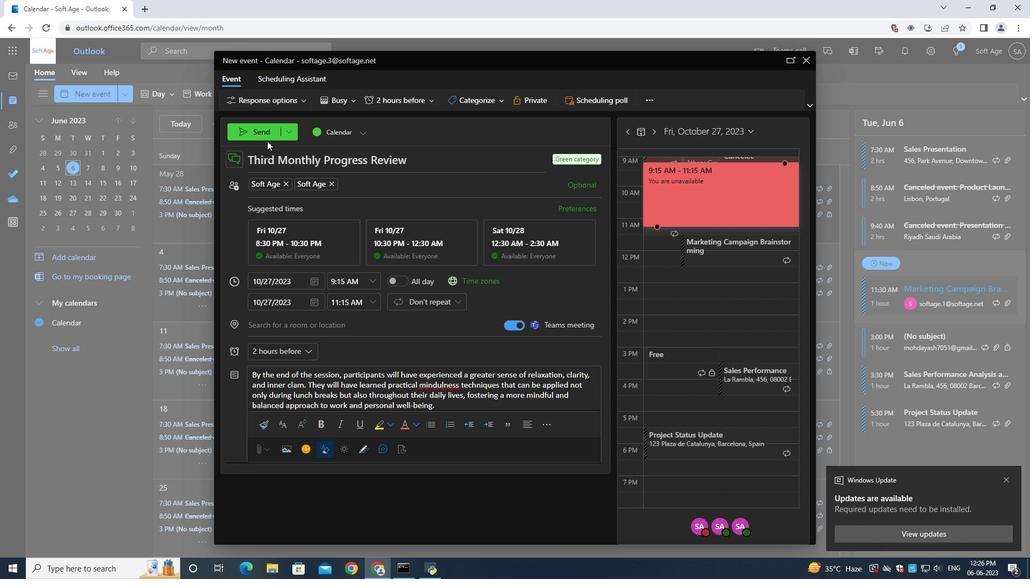 
Action: Mouse pressed left at (267, 132)
Screenshot: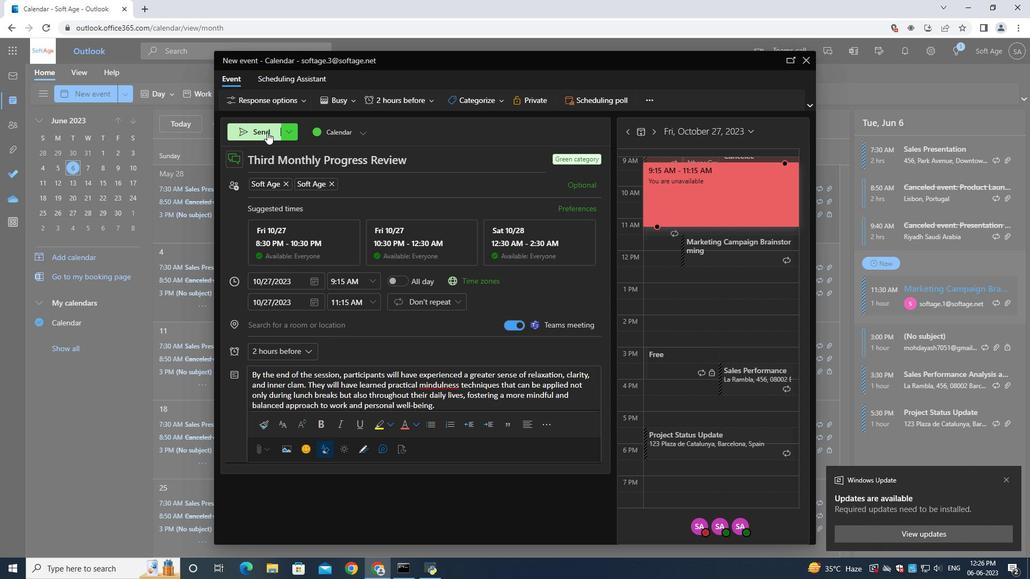 
Action: Mouse moved to (268, 133)
Screenshot: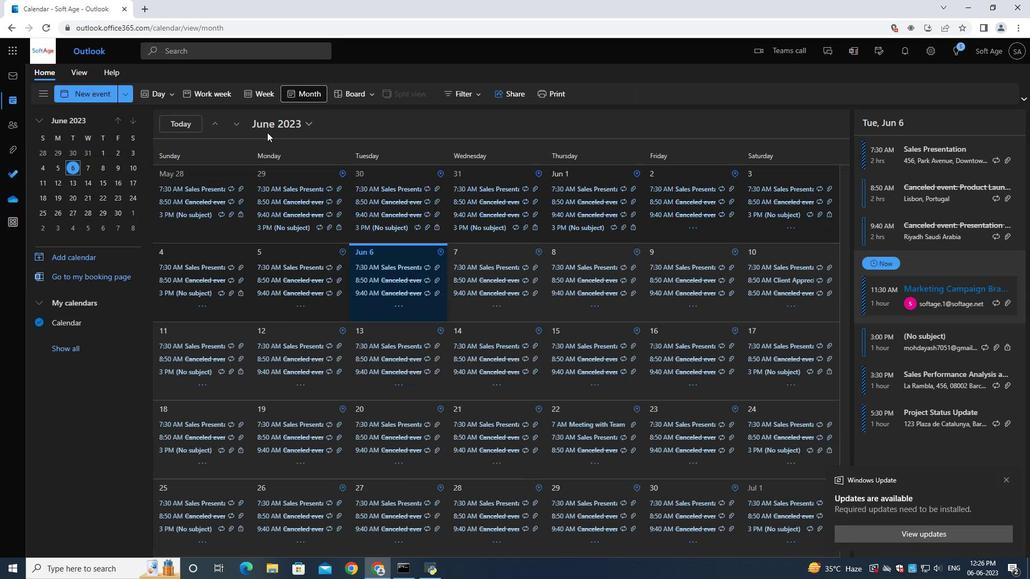 
